 Task: Create a due date automation trigger when advanced on, on the wednesday of the week before a card is due add basic assigned to me at 11:00 AM.
Action: Mouse moved to (1053, 79)
Screenshot: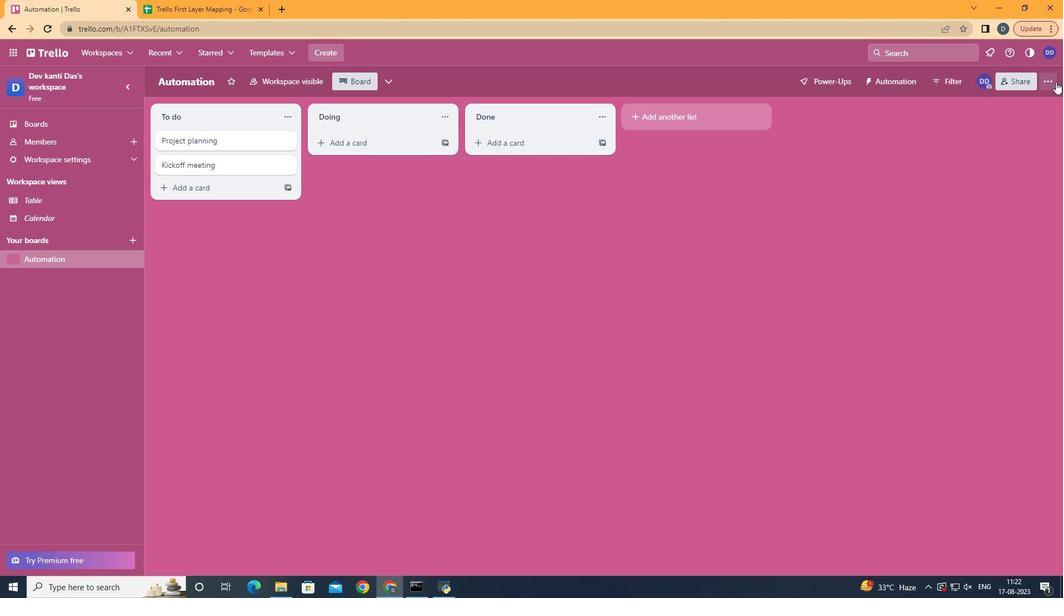 
Action: Mouse pressed left at (1053, 79)
Screenshot: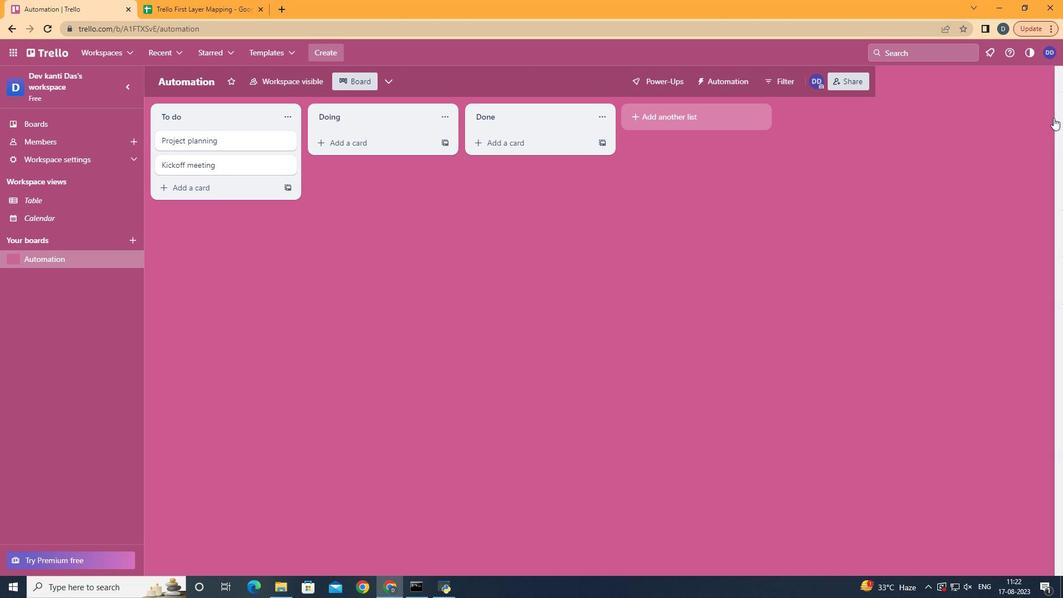 
Action: Mouse moved to (1008, 224)
Screenshot: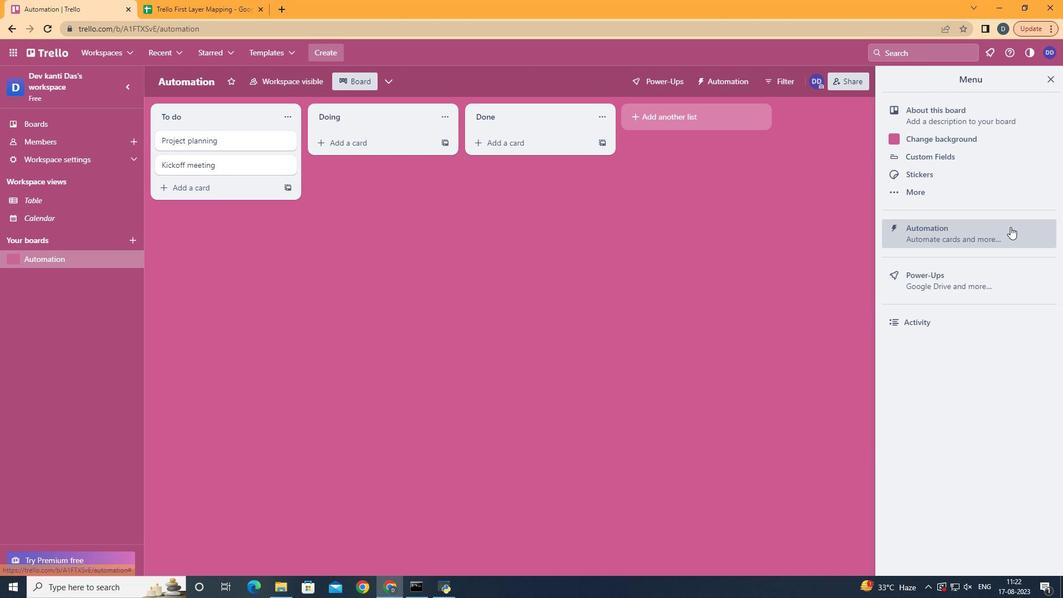 
Action: Mouse pressed left at (1008, 224)
Screenshot: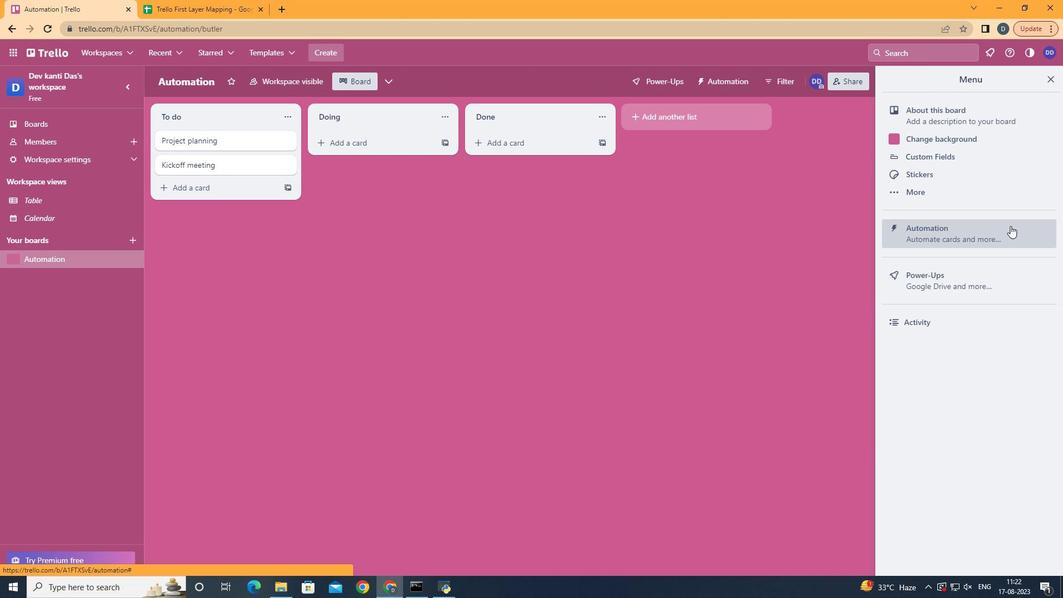 
Action: Mouse moved to (179, 211)
Screenshot: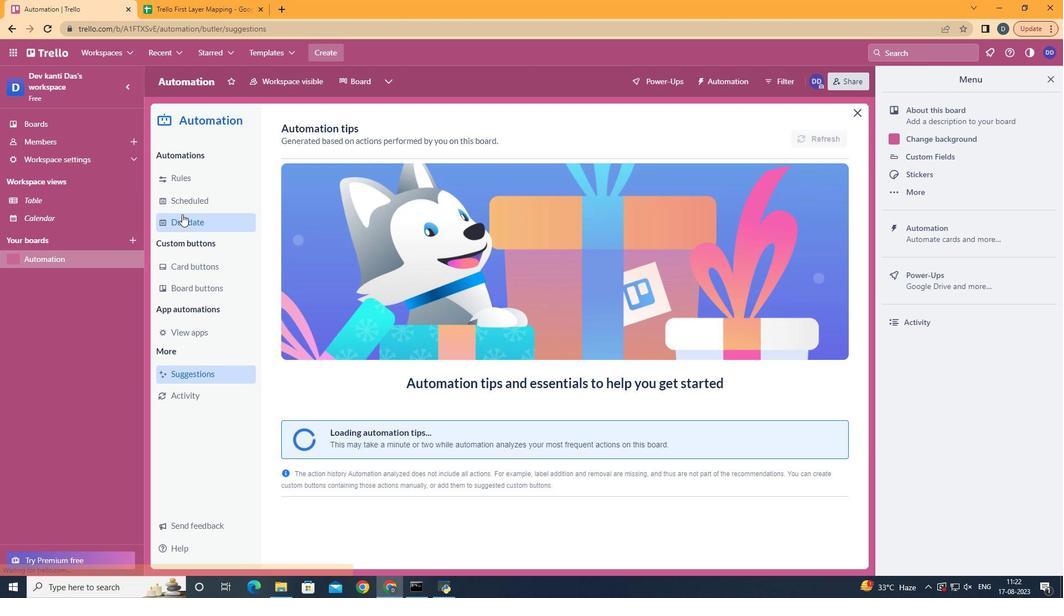 
Action: Mouse pressed left at (179, 211)
Screenshot: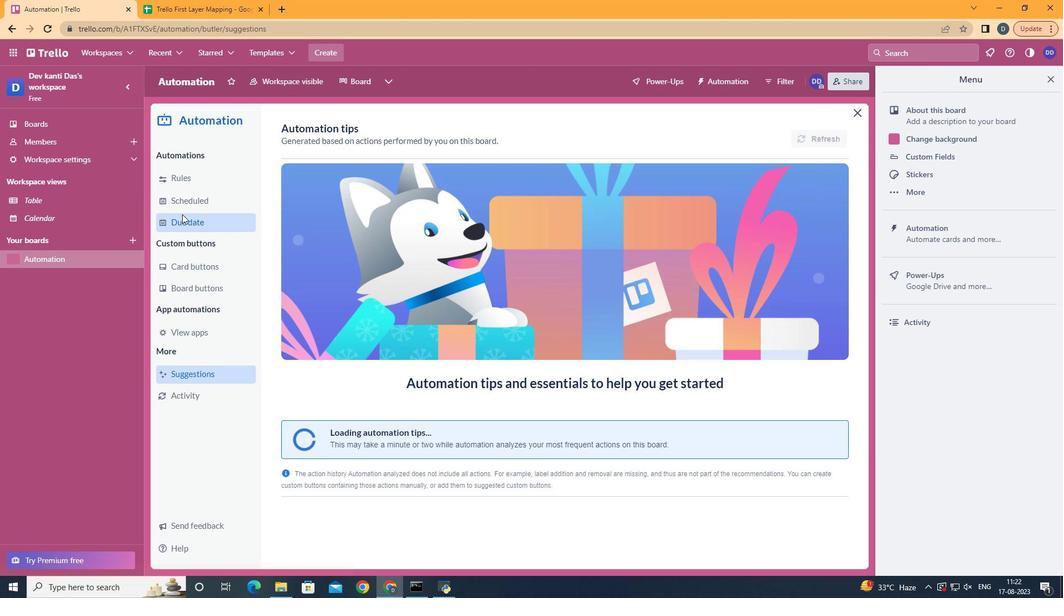 
Action: Mouse moved to (769, 132)
Screenshot: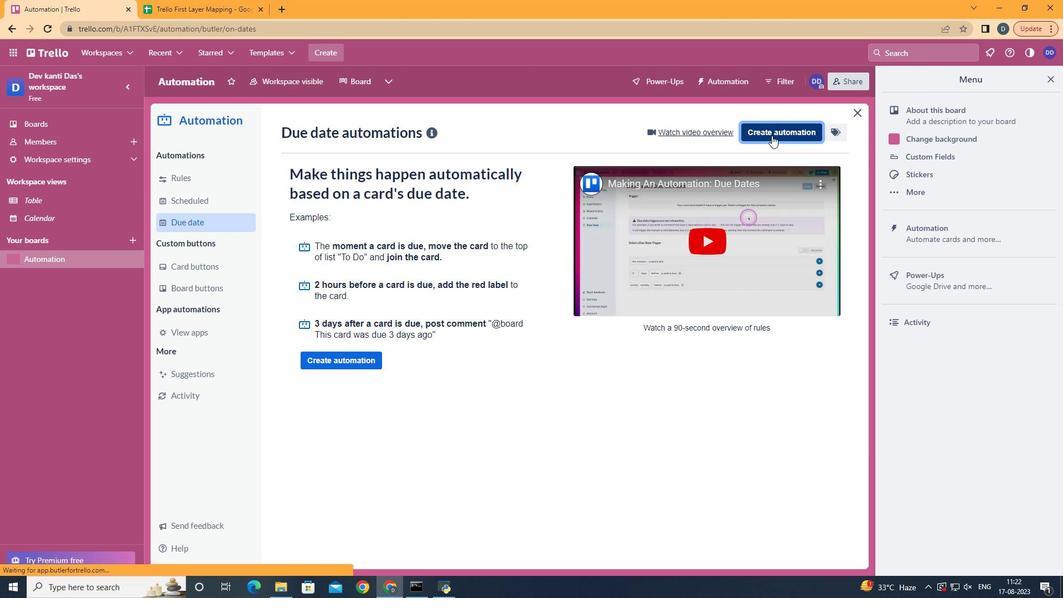 
Action: Mouse pressed left at (769, 132)
Screenshot: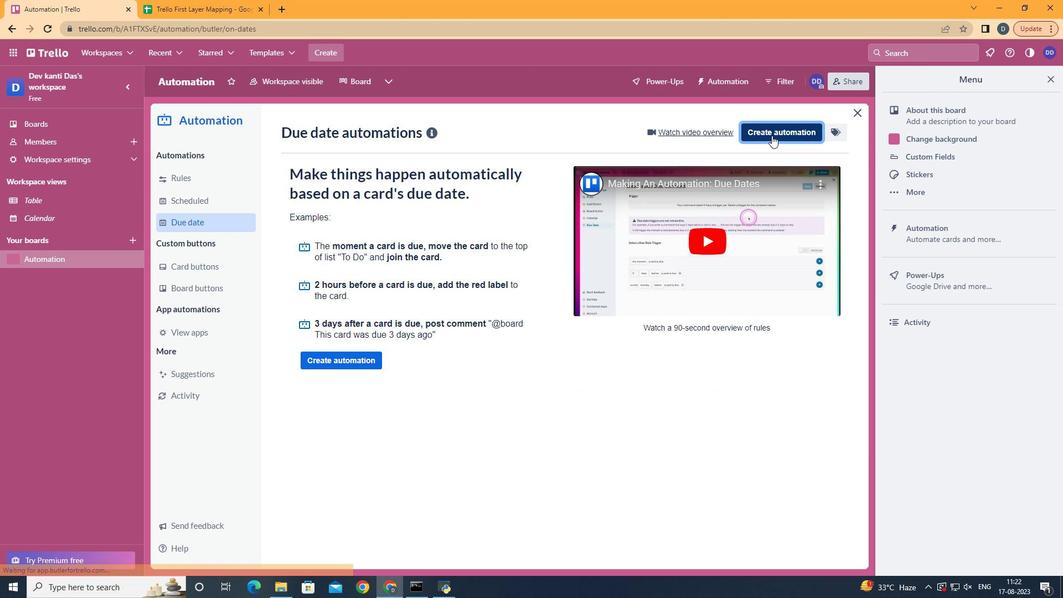 
Action: Mouse moved to (628, 232)
Screenshot: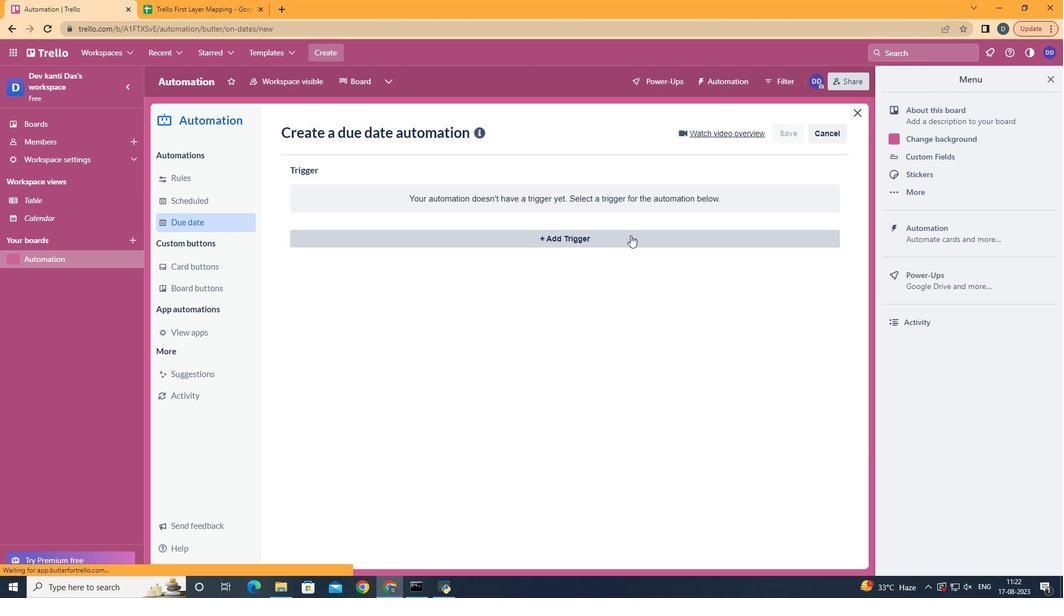 
Action: Mouse pressed left at (628, 232)
Screenshot: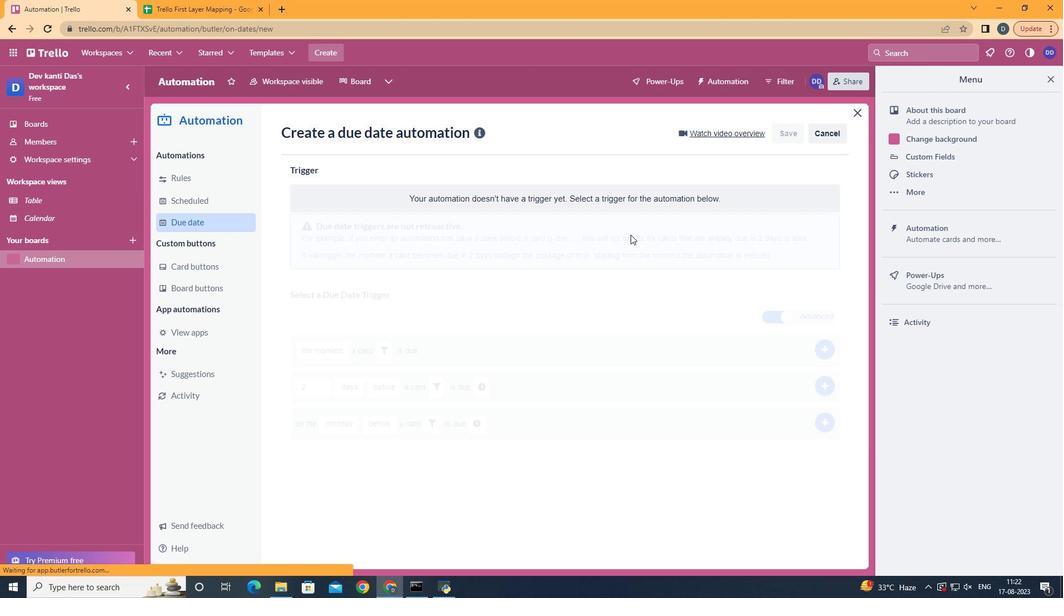 
Action: Mouse moved to (361, 333)
Screenshot: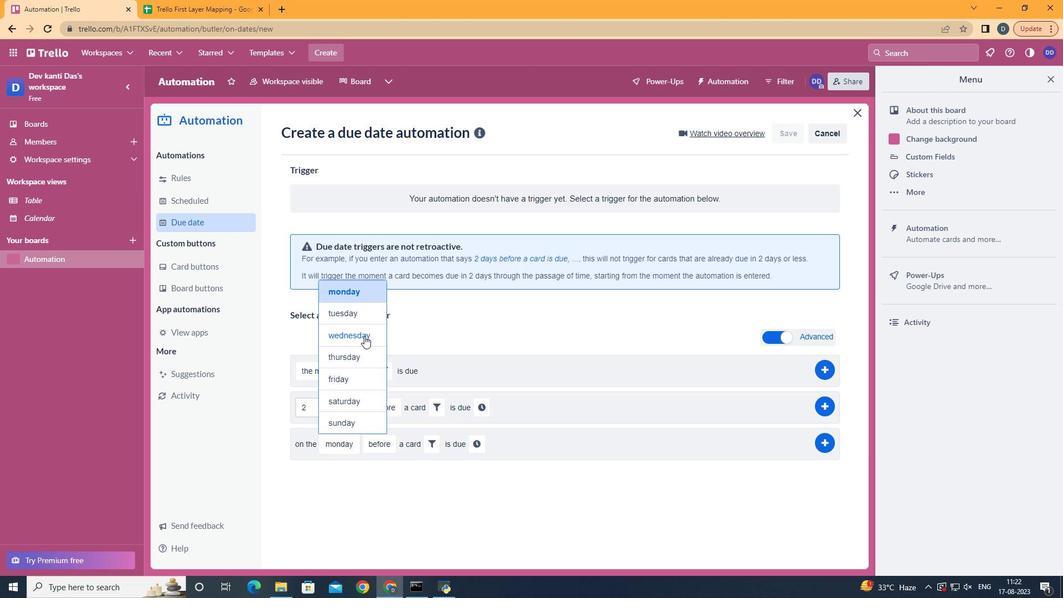 
Action: Mouse pressed left at (361, 333)
Screenshot: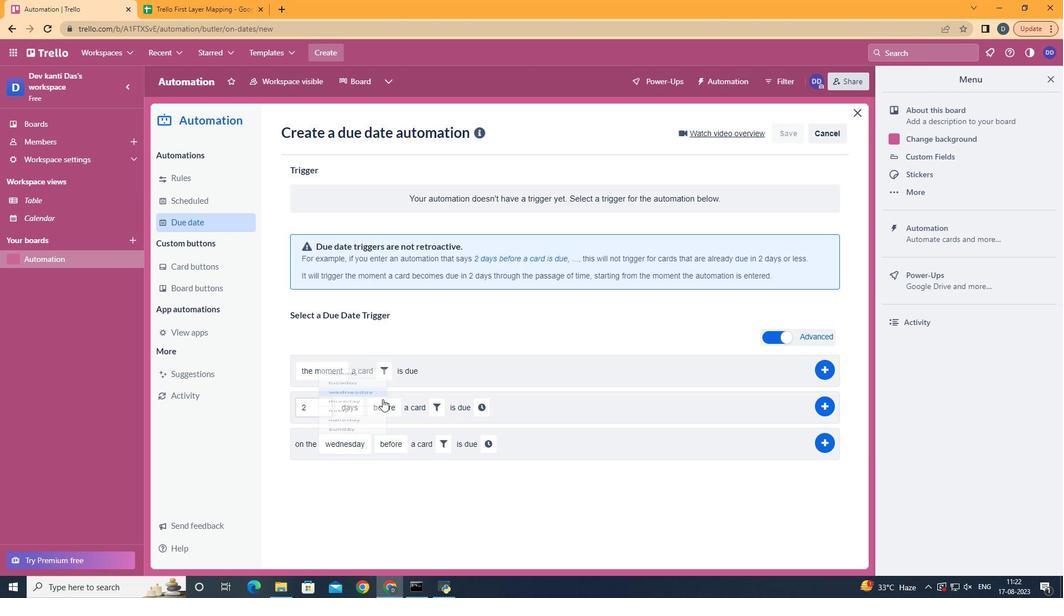 
Action: Mouse moved to (394, 526)
Screenshot: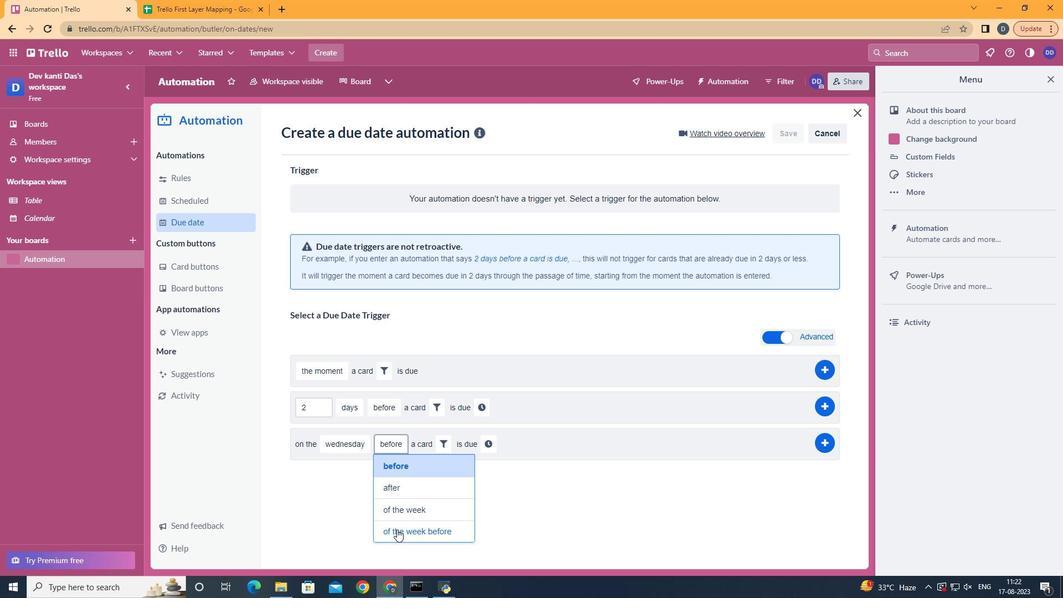 
Action: Mouse pressed left at (394, 526)
Screenshot: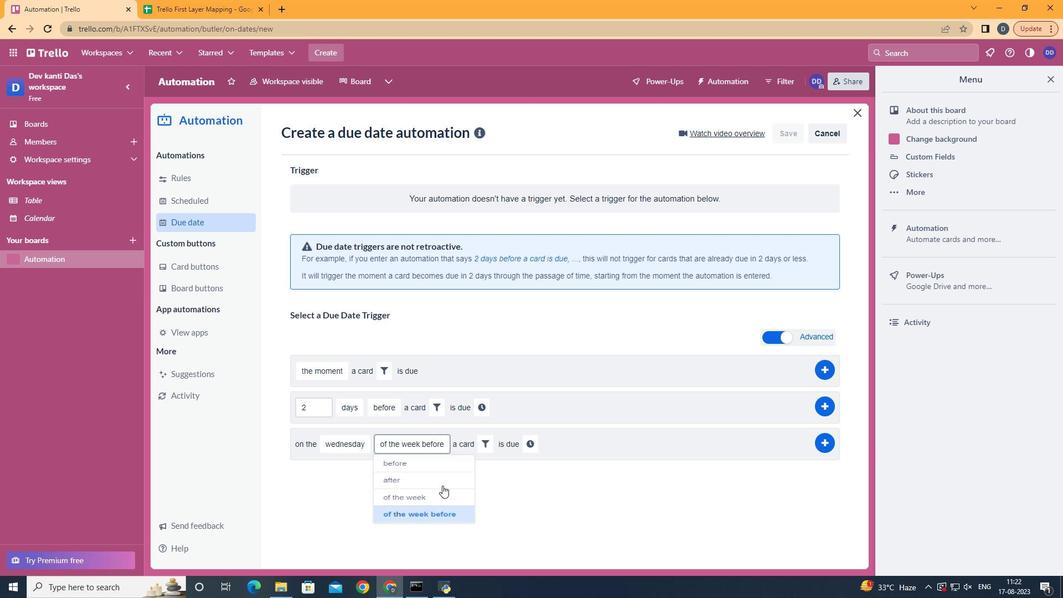 
Action: Mouse moved to (482, 448)
Screenshot: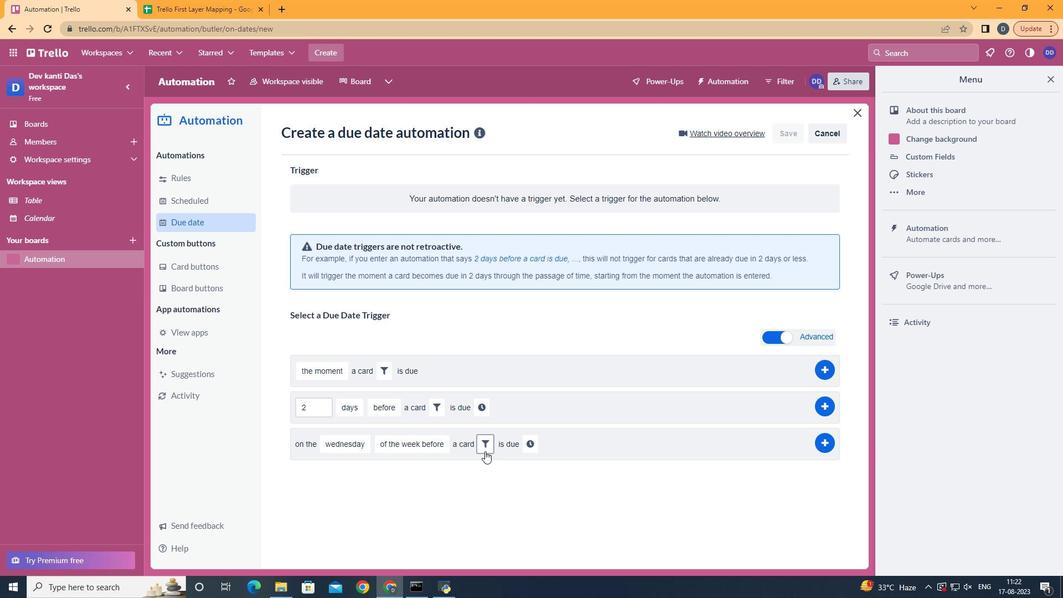 
Action: Mouse pressed left at (482, 448)
Screenshot: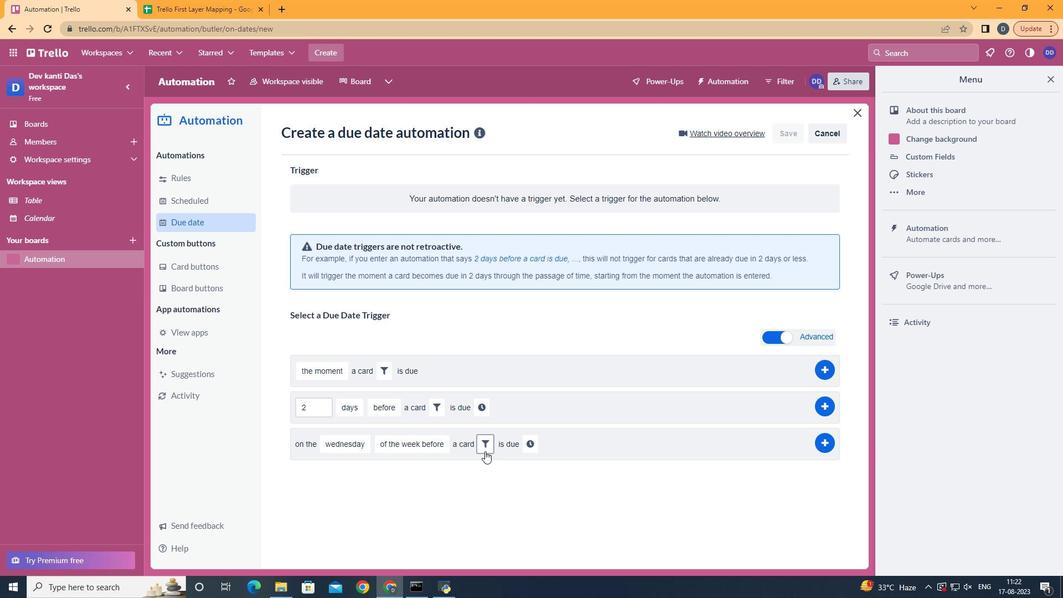 
Action: Mouse scrolled (482, 448) with delta (0, 0)
Screenshot: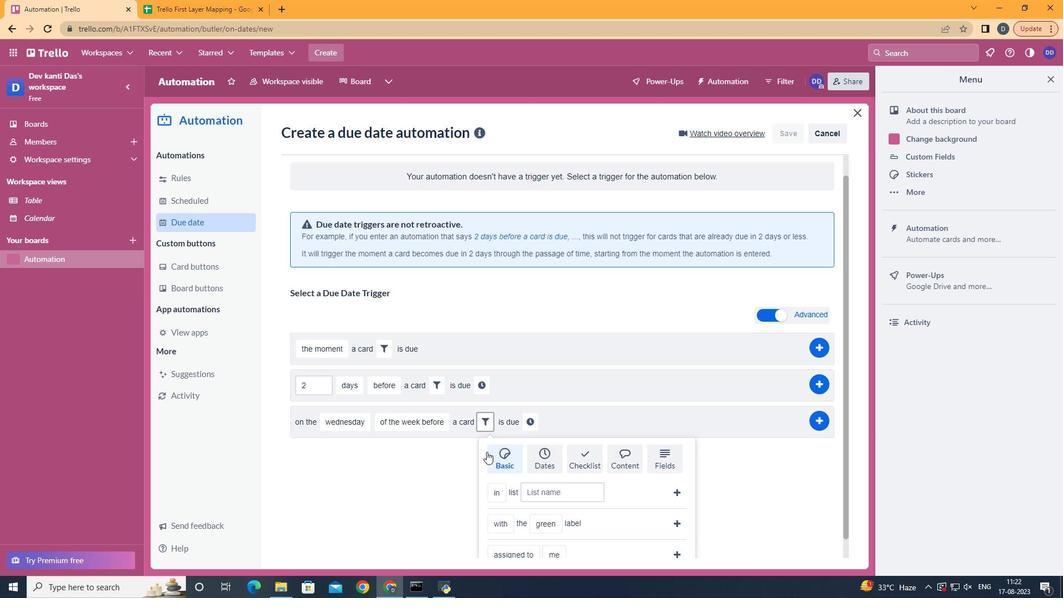 
Action: Mouse scrolled (482, 448) with delta (0, 0)
Screenshot: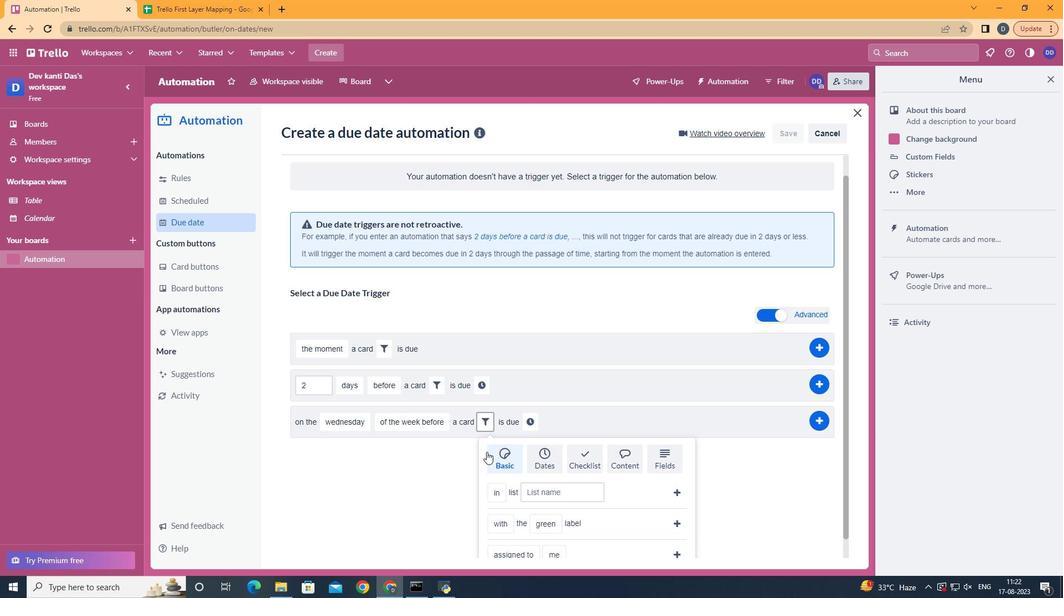 
Action: Mouse scrolled (482, 448) with delta (0, 0)
Screenshot: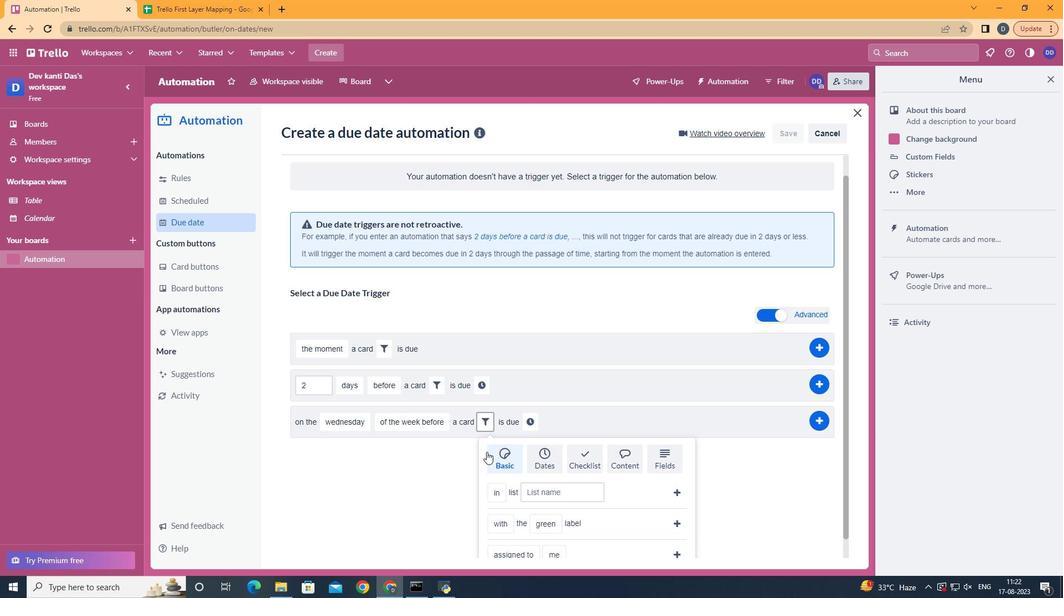 
Action: Mouse scrolled (482, 448) with delta (0, 0)
Screenshot: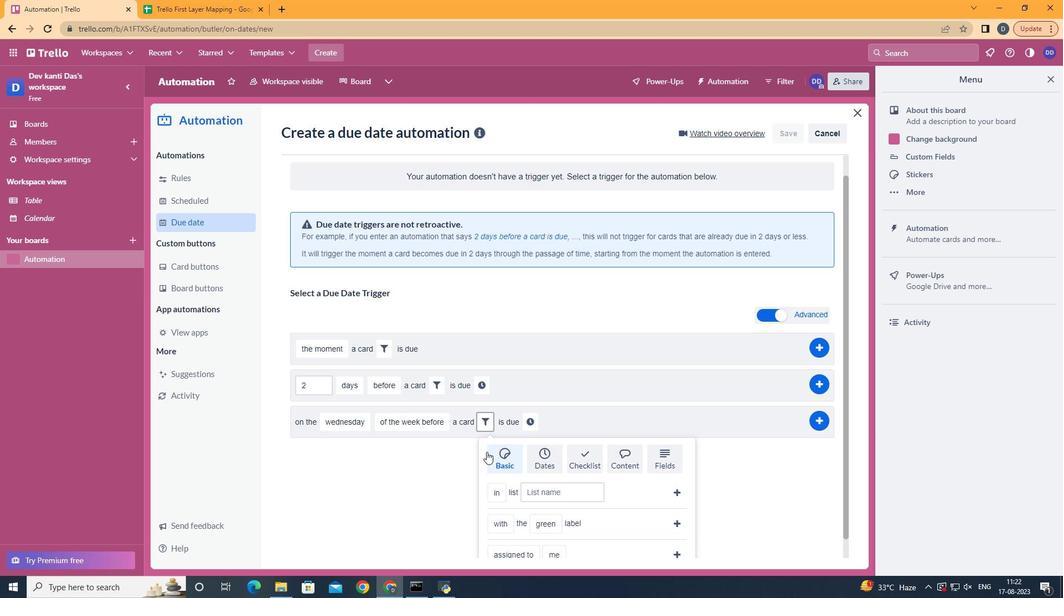 
Action: Mouse scrolled (482, 448) with delta (0, 0)
Screenshot: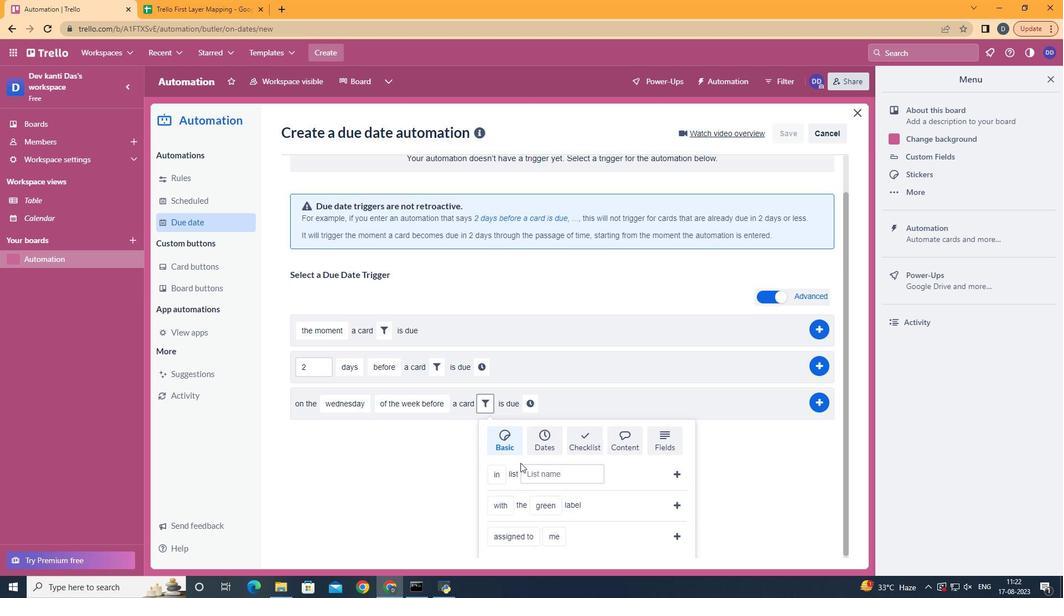 
Action: Mouse moved to (677, 526)
Screenshot: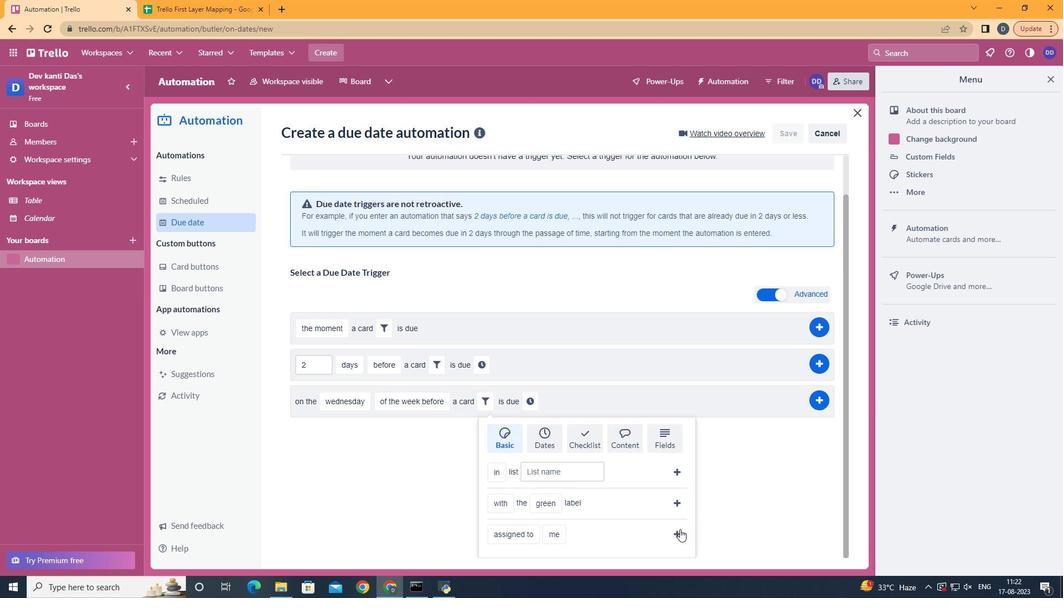 
Action: Mouse pressed left at (677, 526)
Screenshot: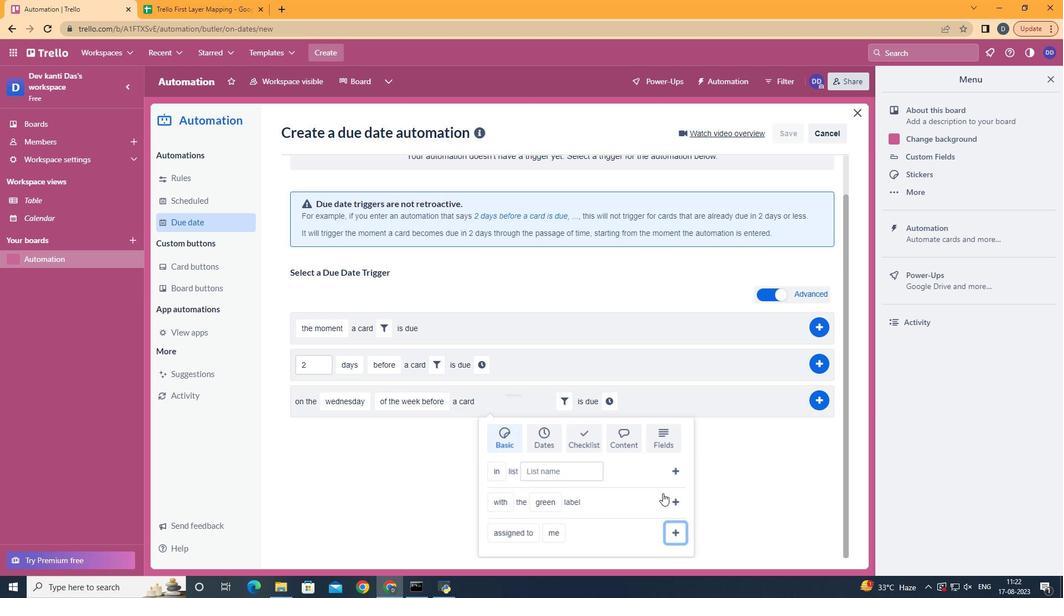 
Action: Mouse moved to (612, 437)
Screenshot: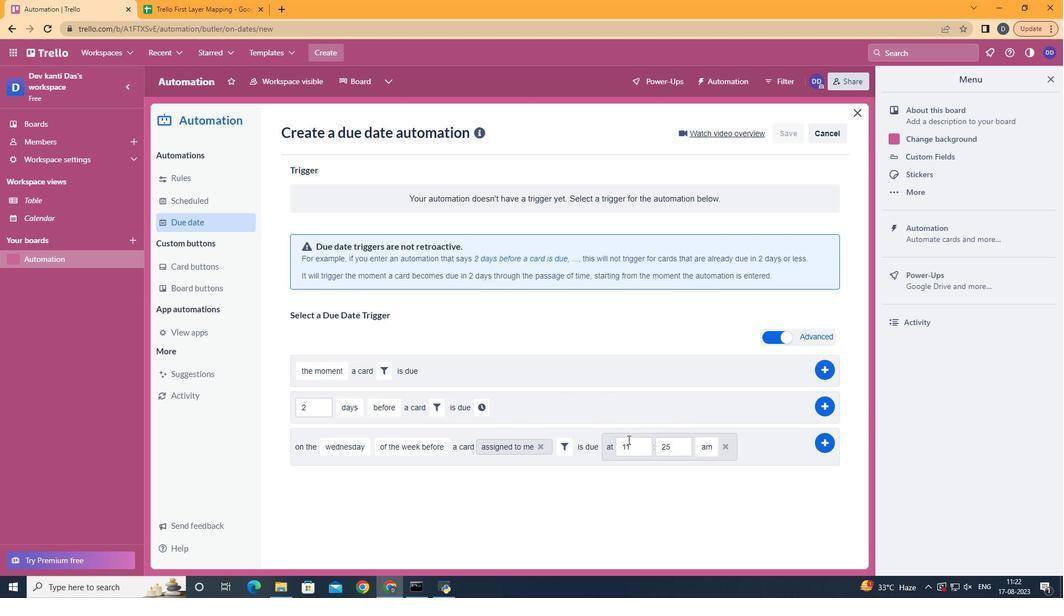 
Action: Mouse pressed left at (612, 437)
Screenshot: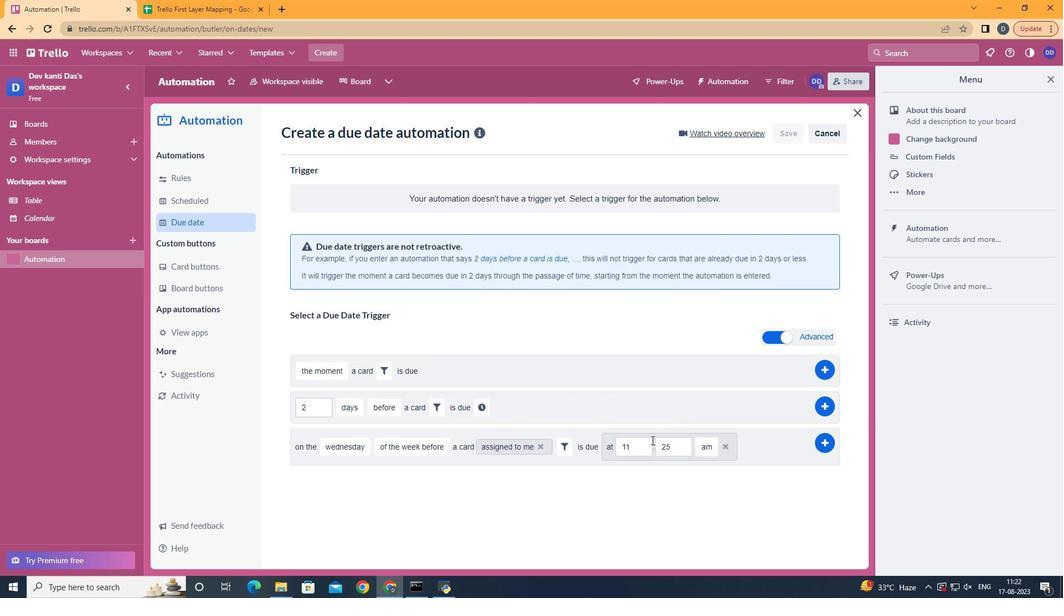 
Action: Mouse moved to (679, 440)
Screenshot: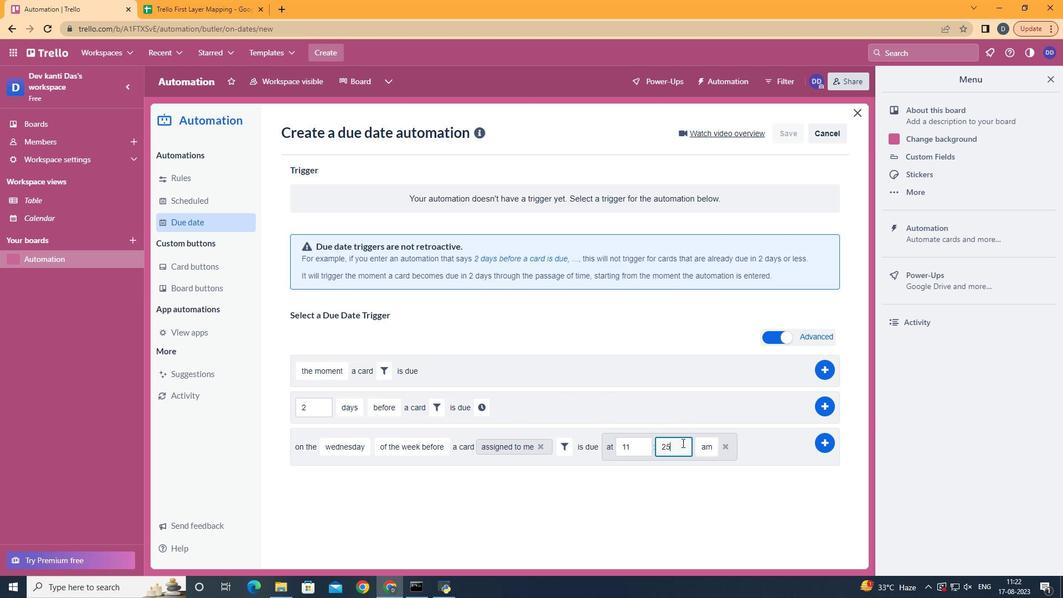 
Action: Mouse pressed left at (679, 440)
Screenshot: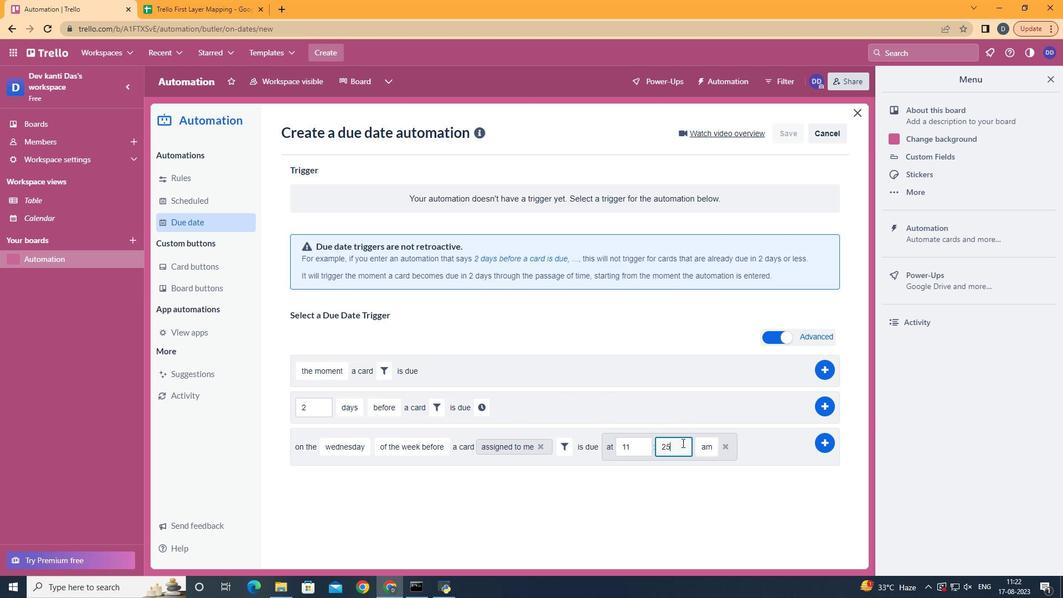 
Action: Mouse moved to (679, 441)
Screenshot: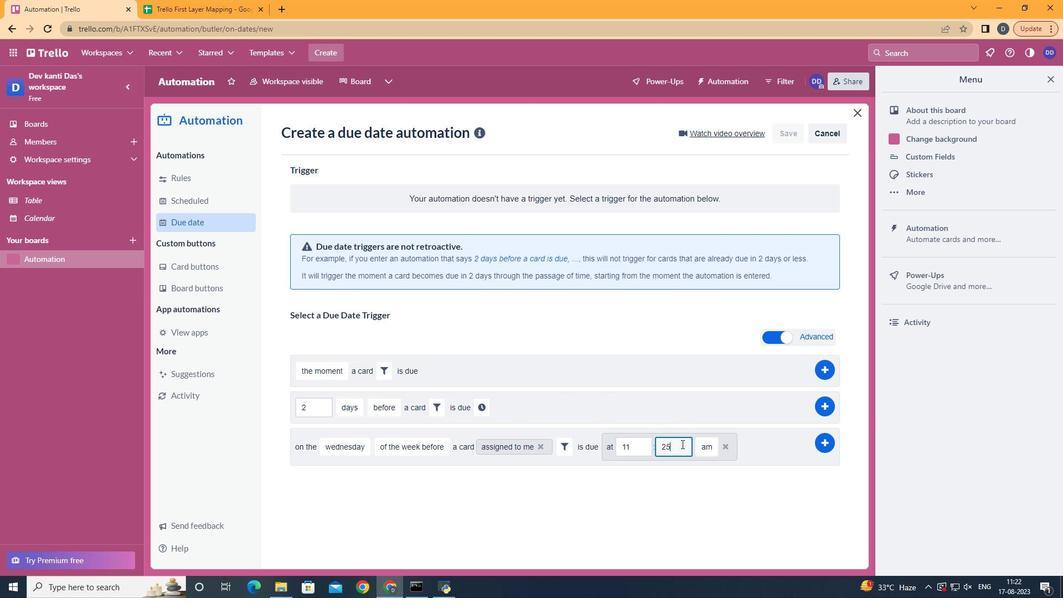 
Action: Key pressed <Key.backspace><Key.backspace>00
Screenshot: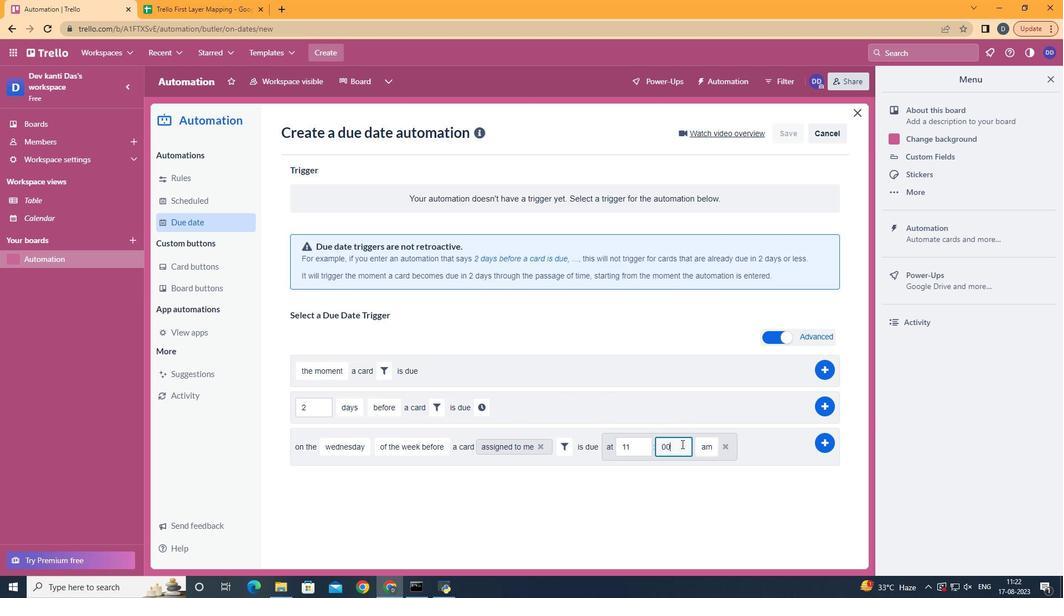 
Action: Mouse moved to (822, 442)
Screenshot: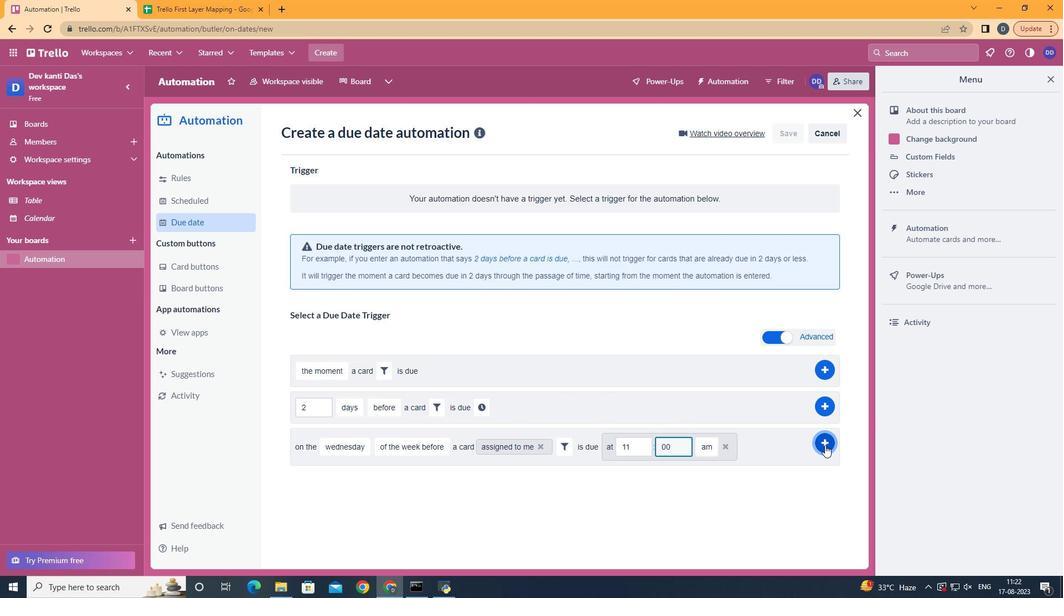 
Action: Mouse pressed left at (822, 442)
Screenshot: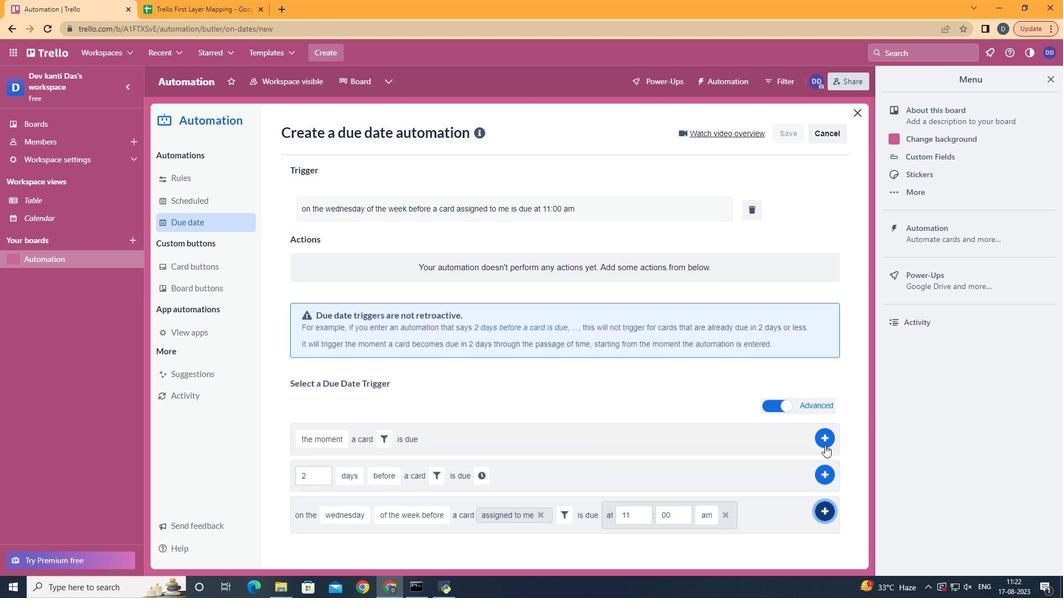 
Action: Mouse moved to (822, 442)
Screenshot: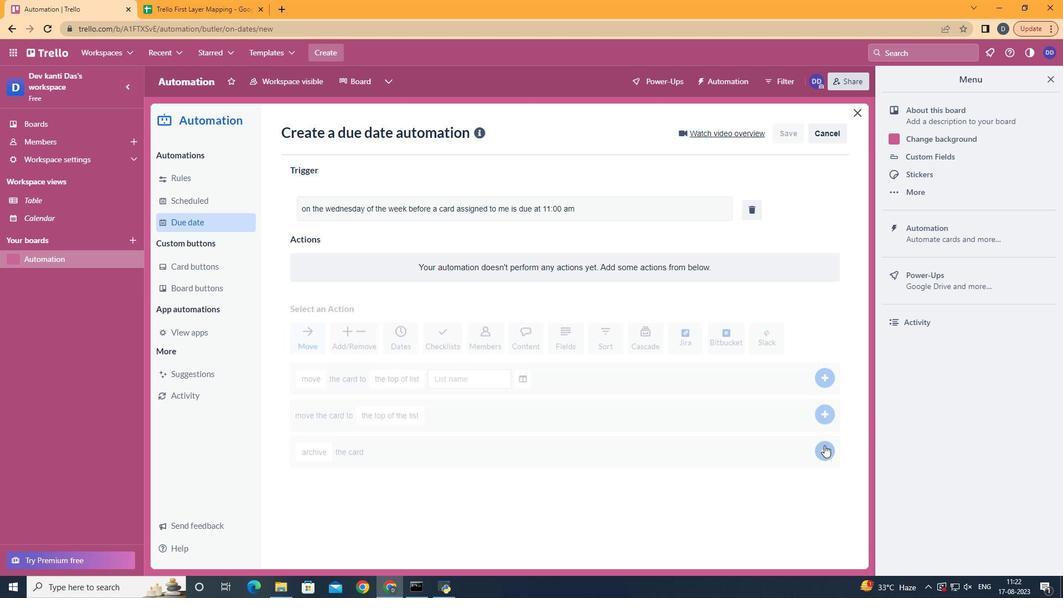 
